 Task: Calculate sale proceeds for selling your house in San Diego.
Action: Mouse moved to (779, 137)
Screenshot: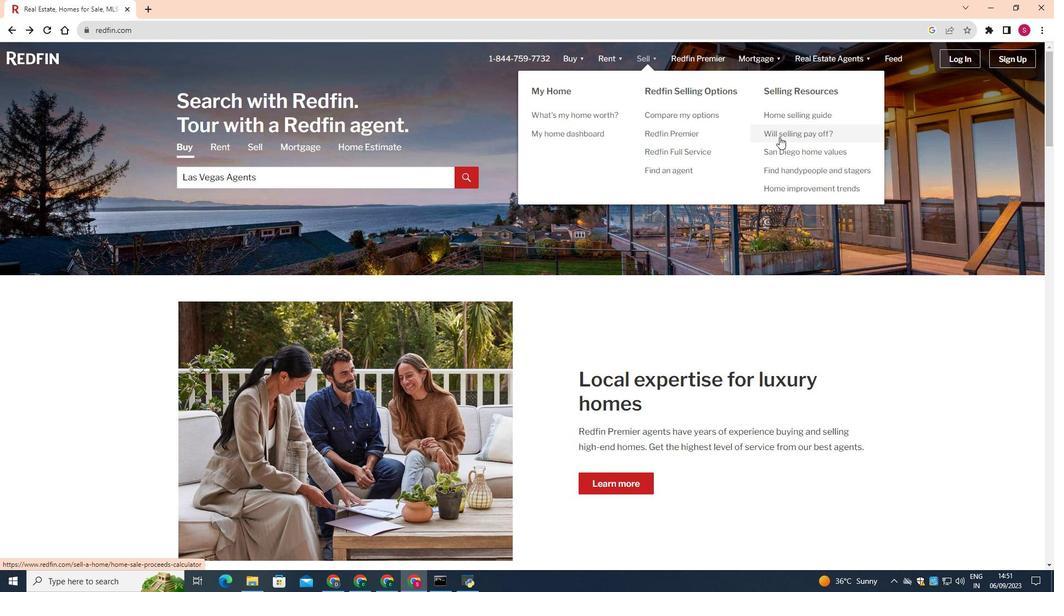 
Action: Mouse pressed left at (779, 137)
Screenshot: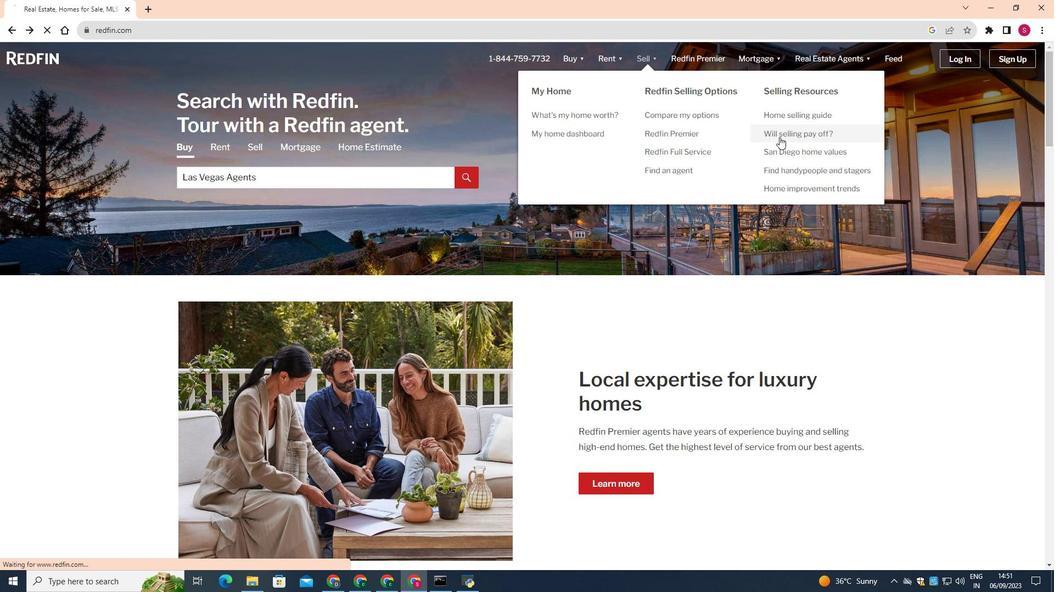 
Action: Mouse moved to (261, 250)
Screenshot: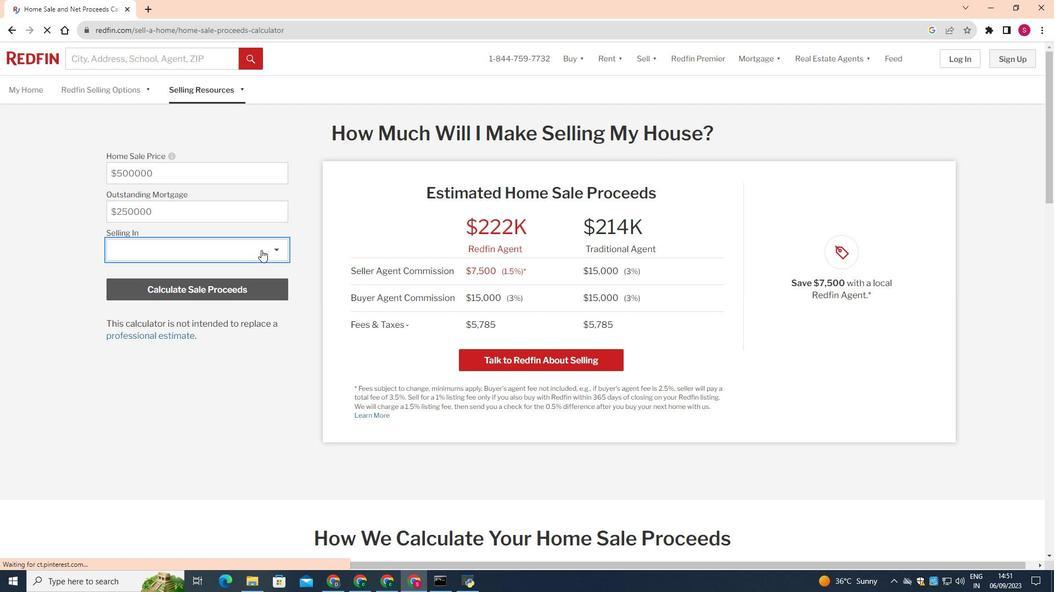 
Action: Mouse pressed left at (261, 250)
Screenshot: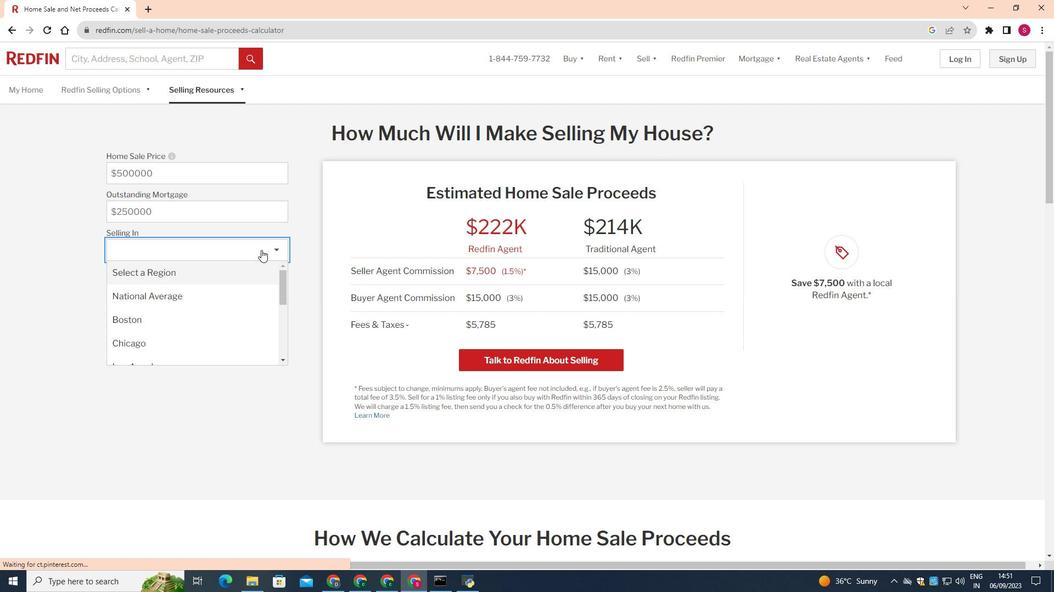
Action: Mouse moved to (214, 317)
Screenshot: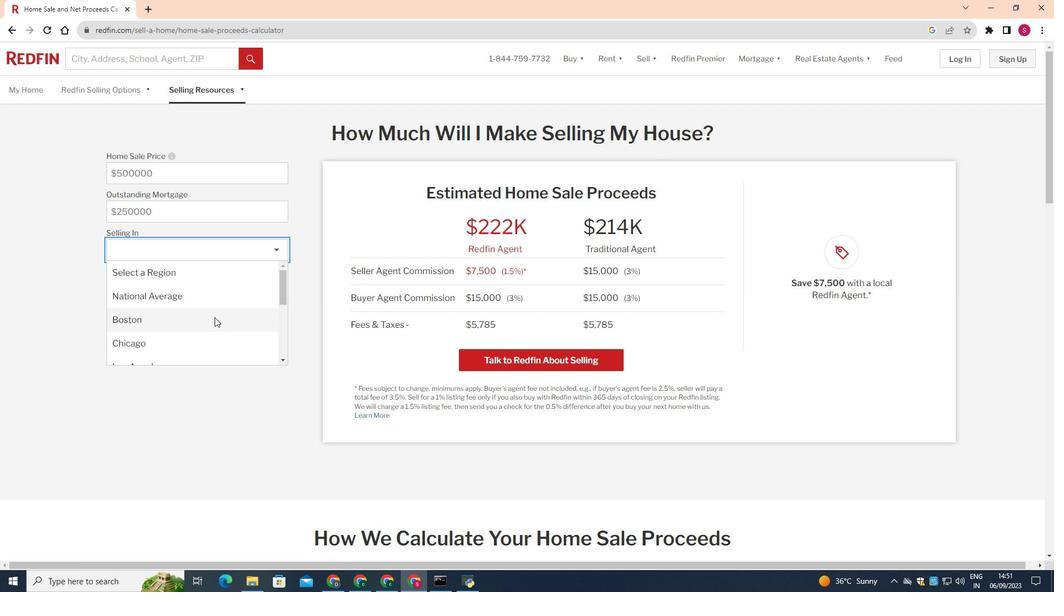 
Action: Mouse scrolled (214, 317) with delta (0, 0)
Screenshot: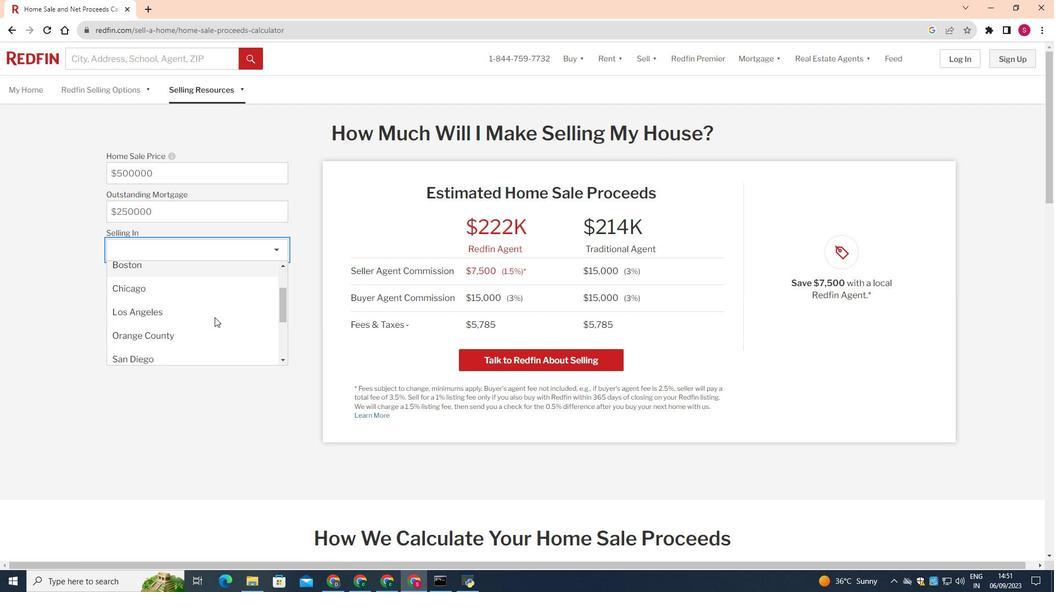 
Action: Mouse scrolled (214, 317) with delta (0, 0)
Screenshot: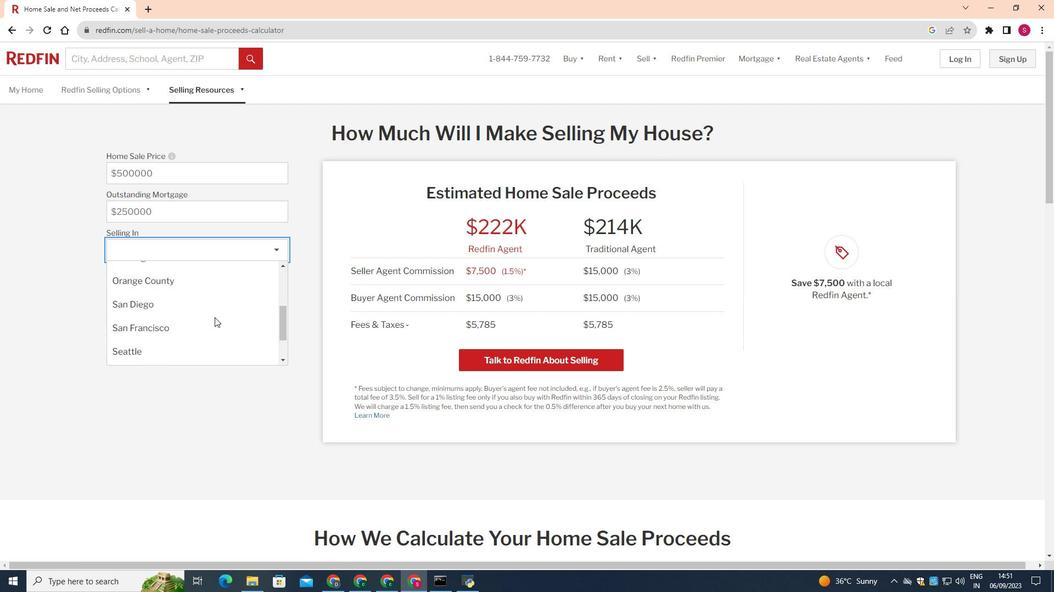 
Action: Mouse moved to (181, 309)
Screenshot: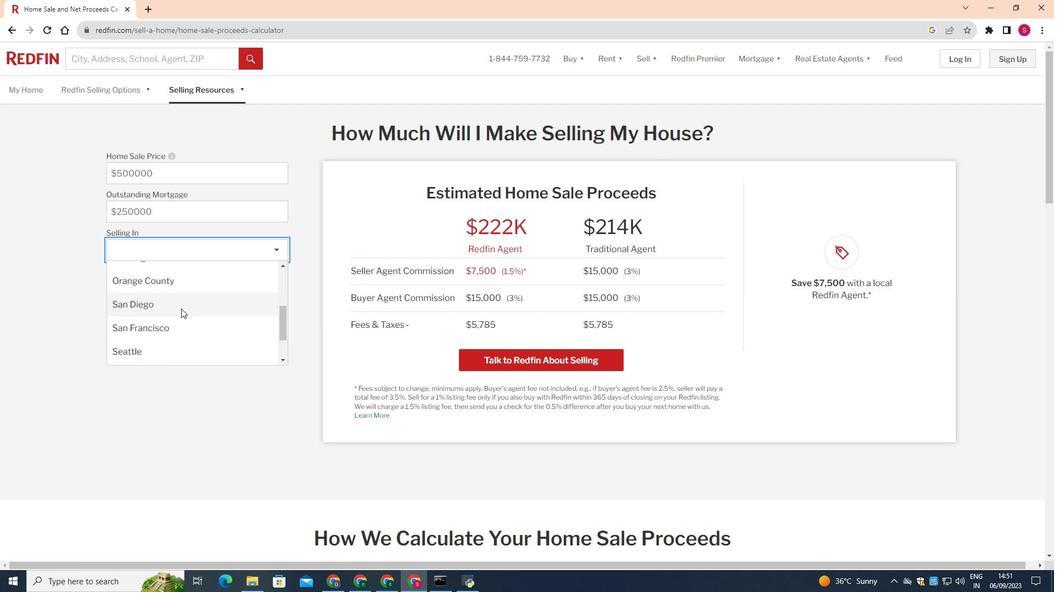 
Action: Mouse pressed left at (181, 309)
Screenshot: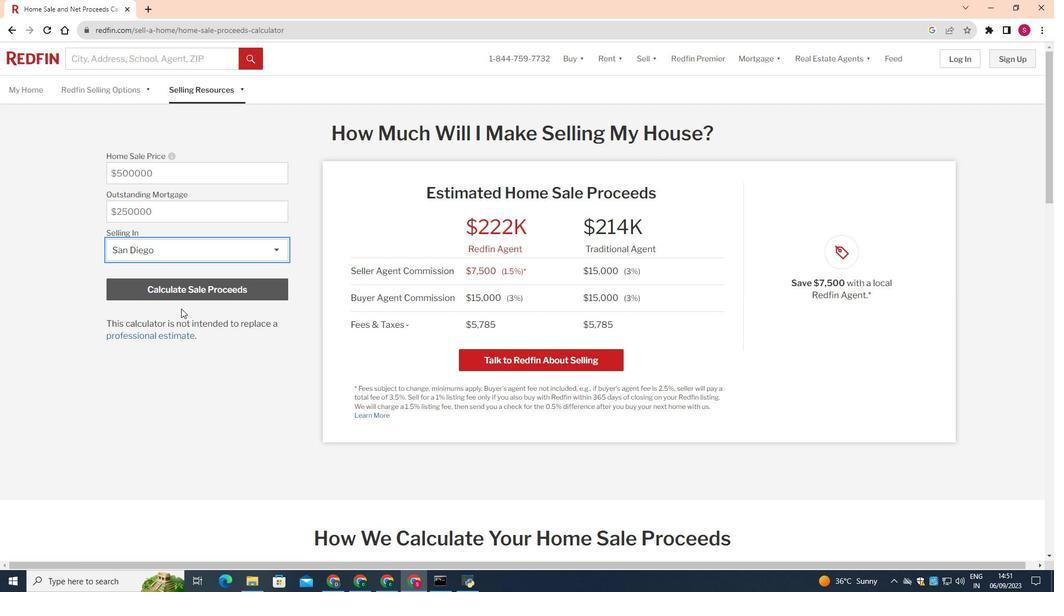 
Action: Mouse moved to (244, 292)
Screenshot: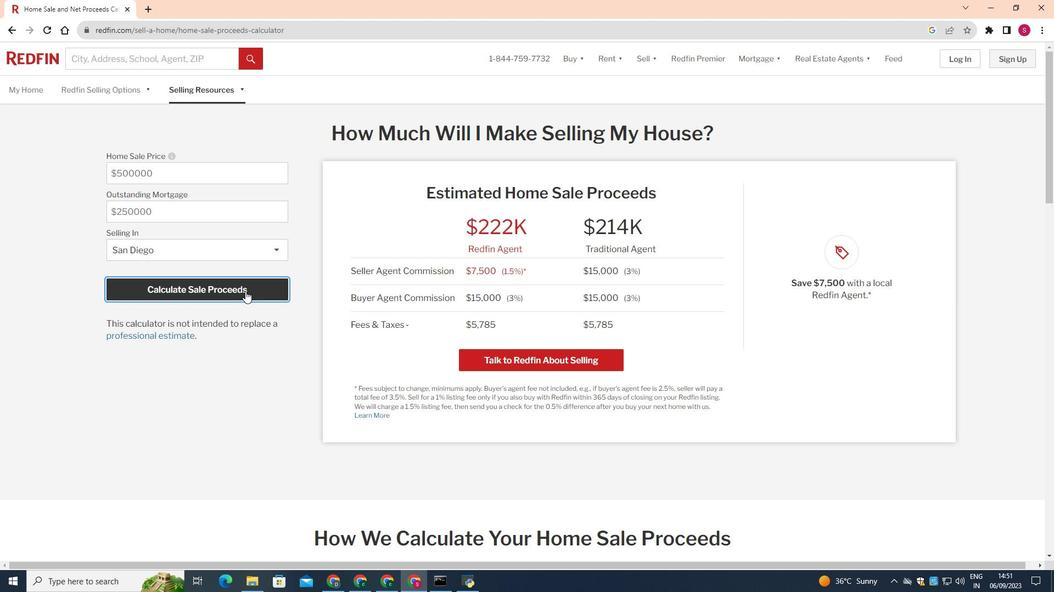 
Action: Mouse pressed left at (244, 292)
Screenshot: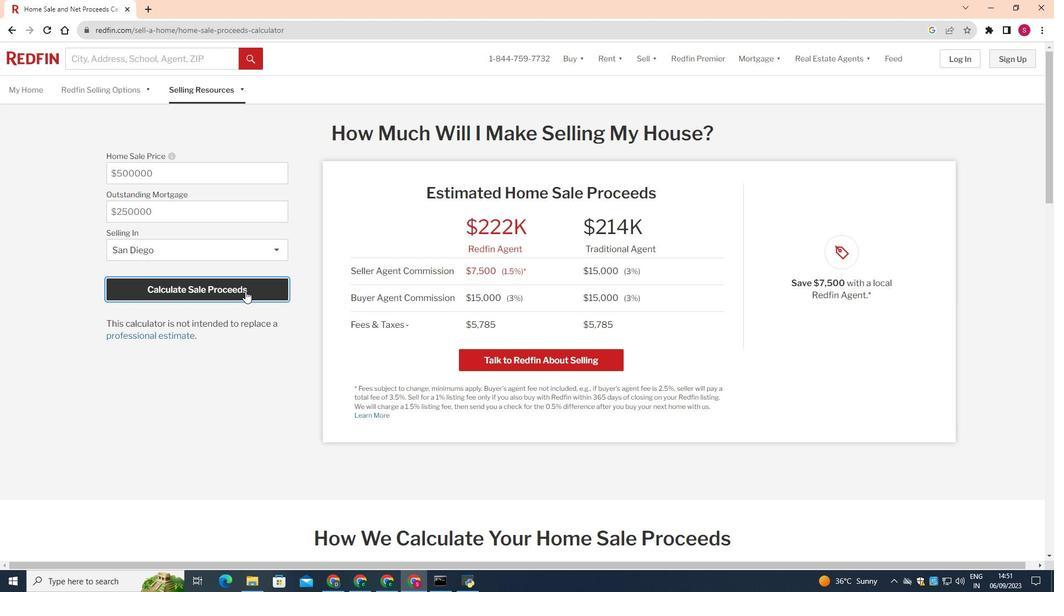 
Action: Mouse moved to (245, 291)
Screenshot: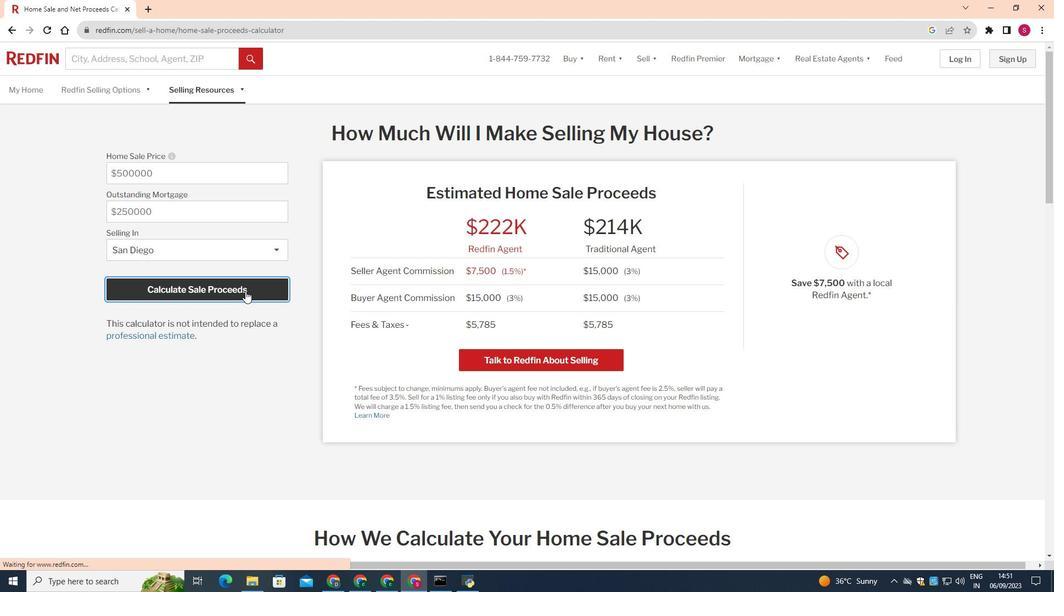 
